 Task: Create a due date automation trigger when advanced on, on the wednesday of the week a card is due add dates due next month at 11:00 AM.
Action: Mouse moved to (1161, 91)
Screenshot: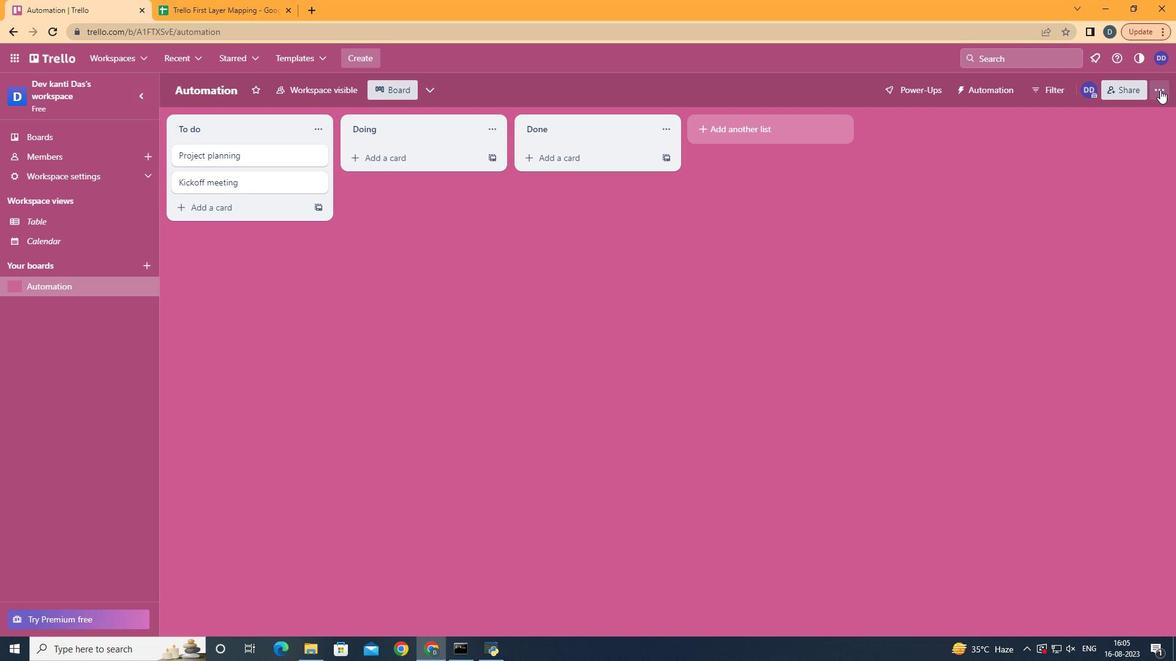 
Action: Mouse pressed left at (1161, 91)
Screenshot: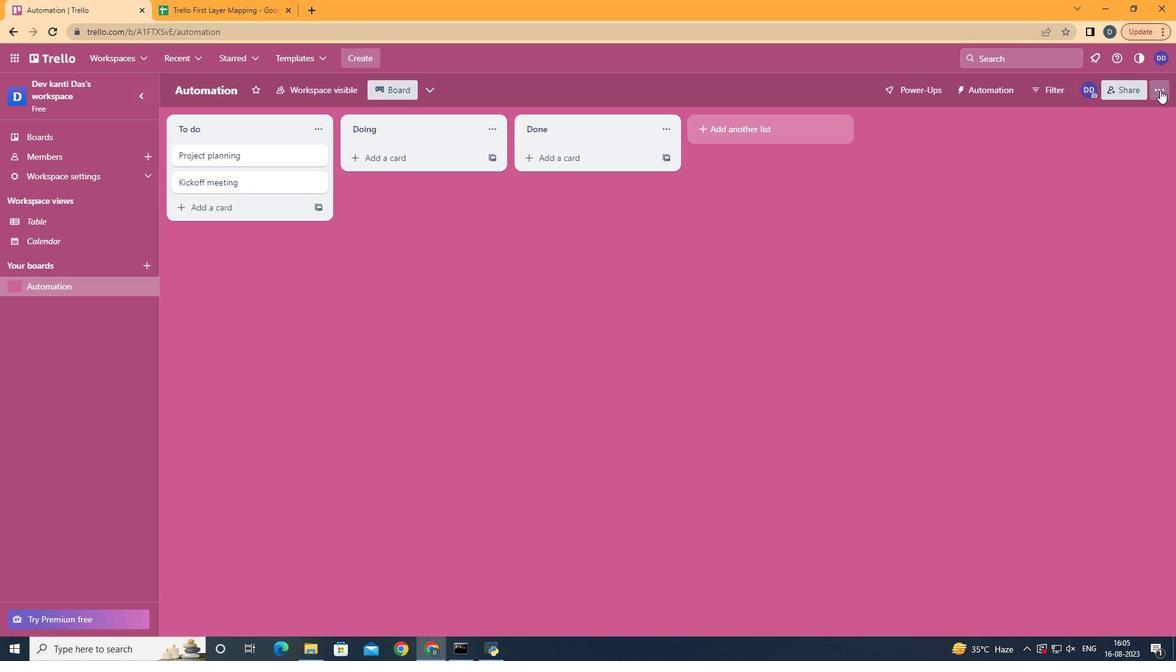 
Action: Mouse moved to (1082, 265)
Screenshot: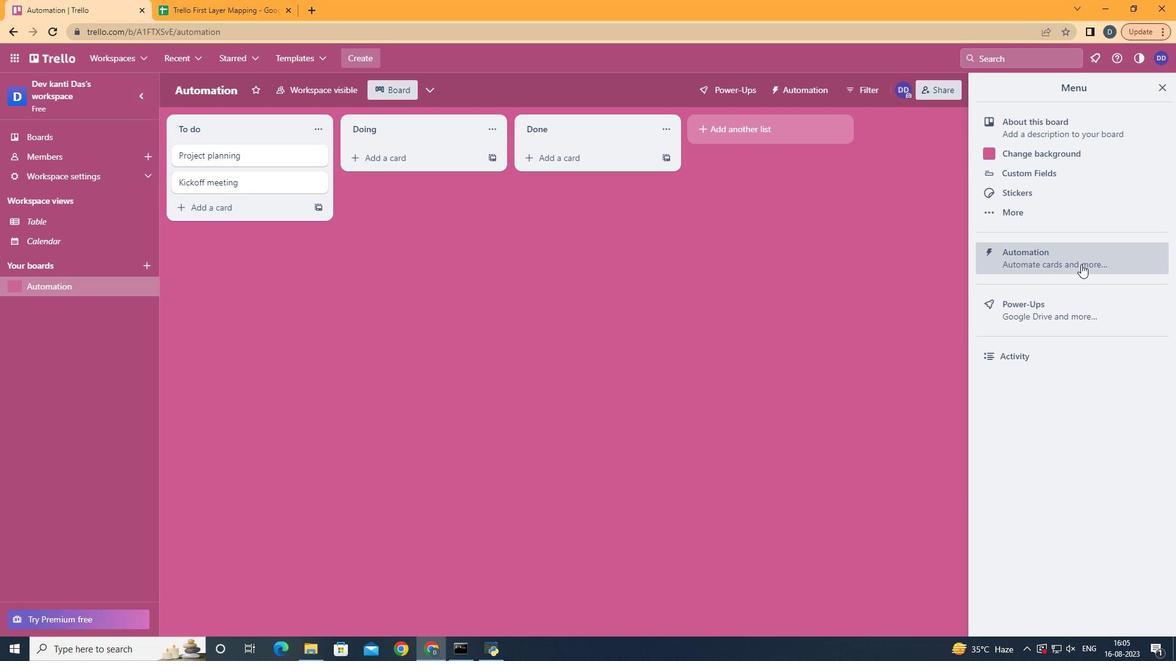 
Action: Mouse pressed left at (1082, 265)
Screenshot: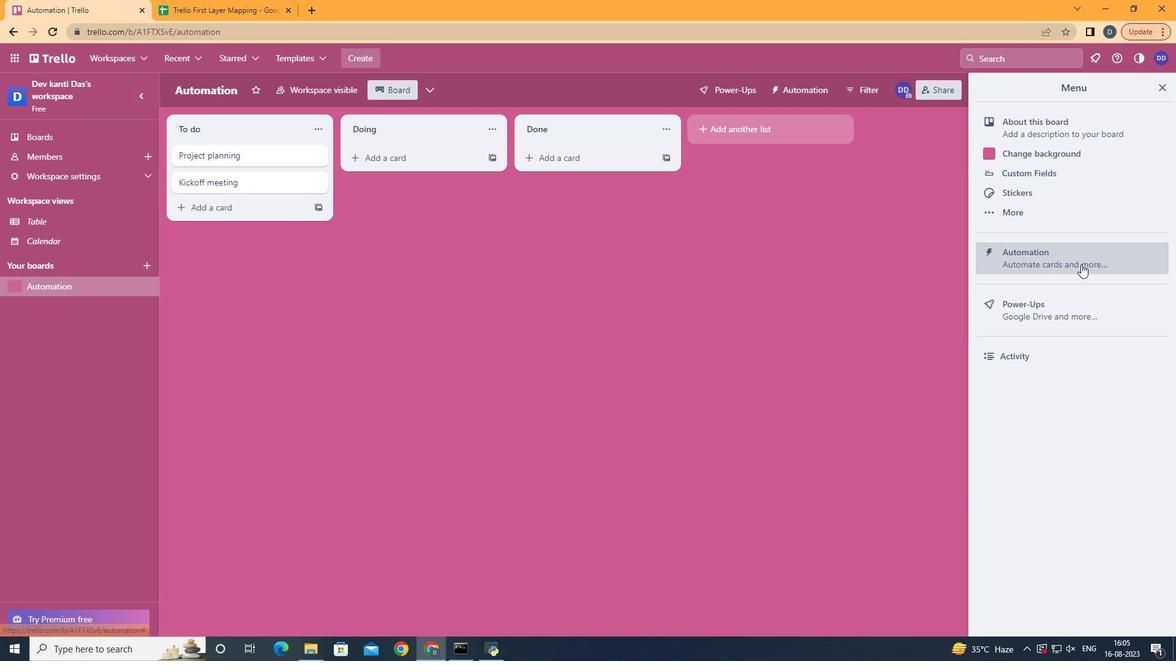 
Action: Mouse moved to (255, 252)
Screenshot: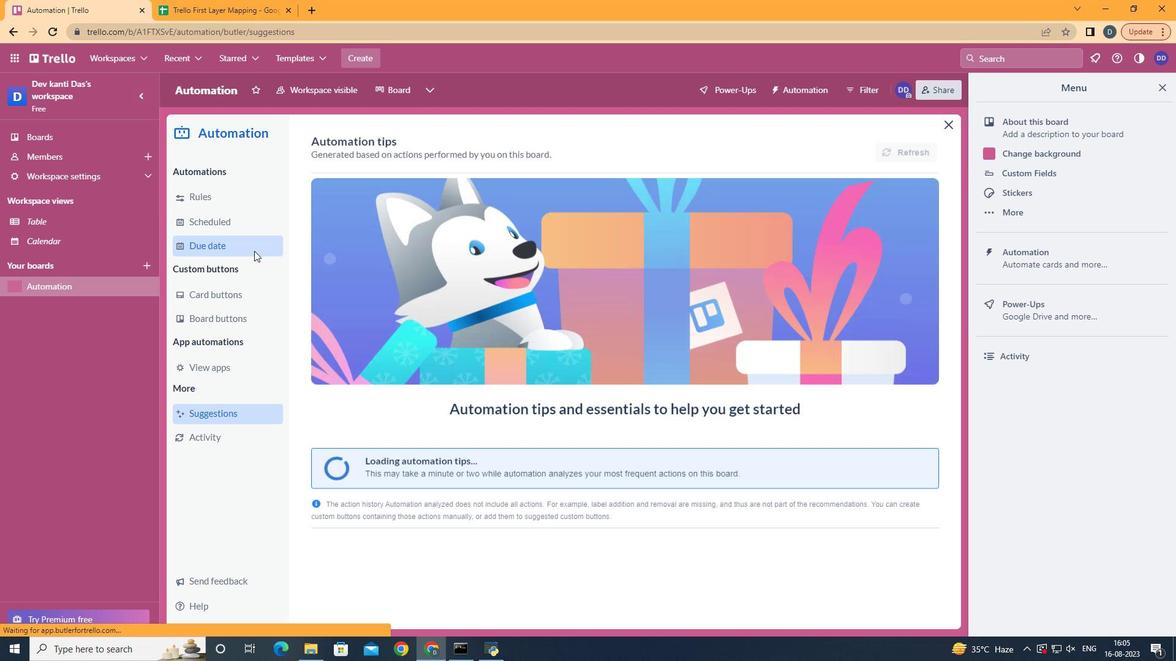
Action: Mouse pressed left at (255, 252)
Screenshot: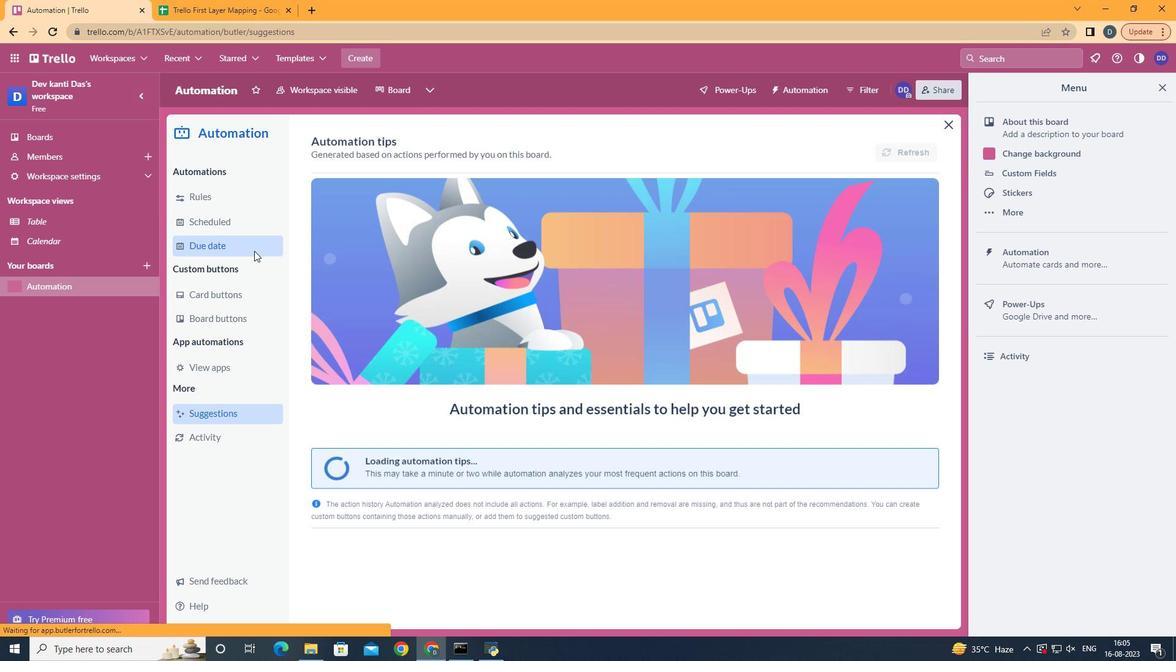 
Action: Mouse moved to (859, 142)
Screenshot: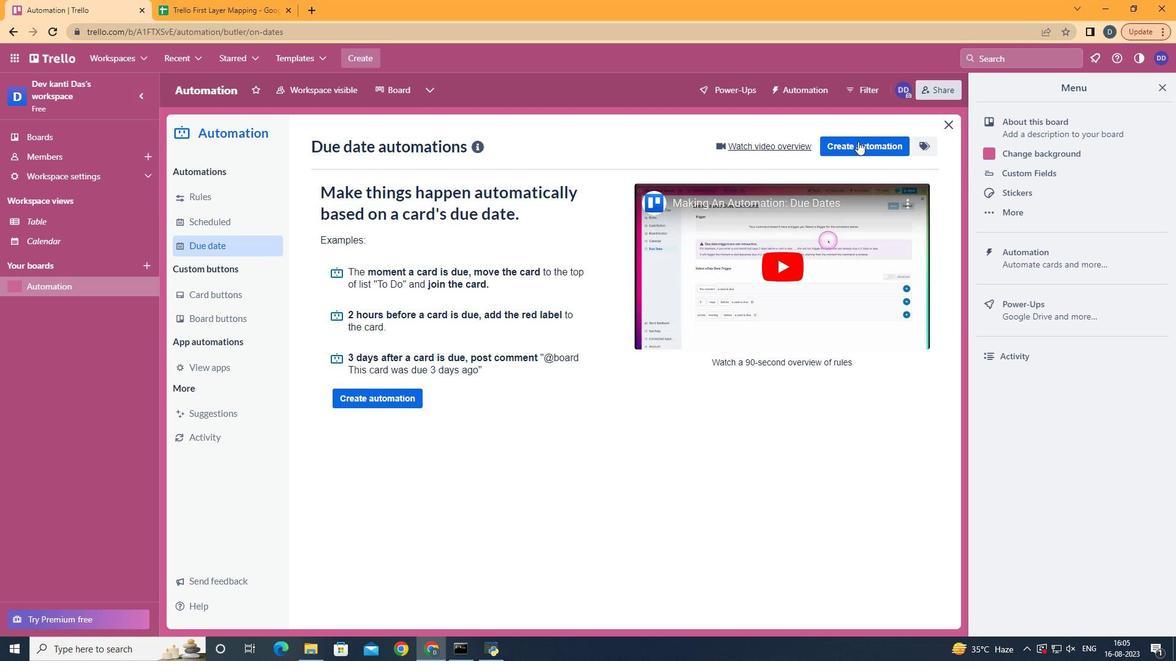 
Action: Mouse pressed left at (859, 142)
Screenshot: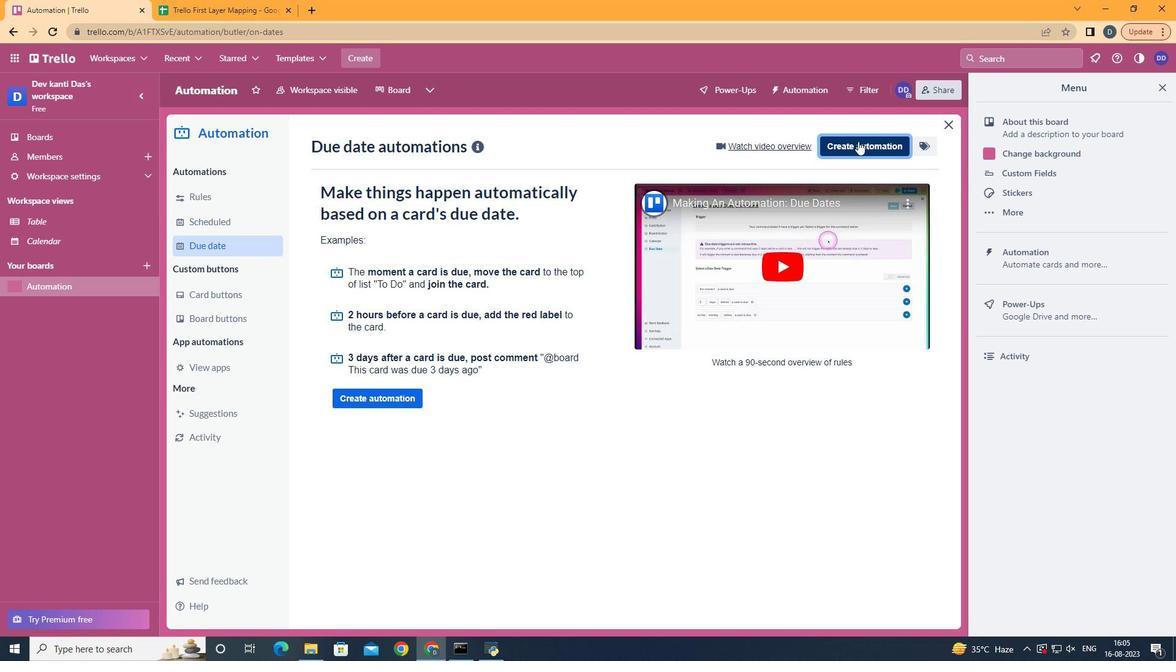 
Action: Mouse moved to (632, 252)
Screenshot: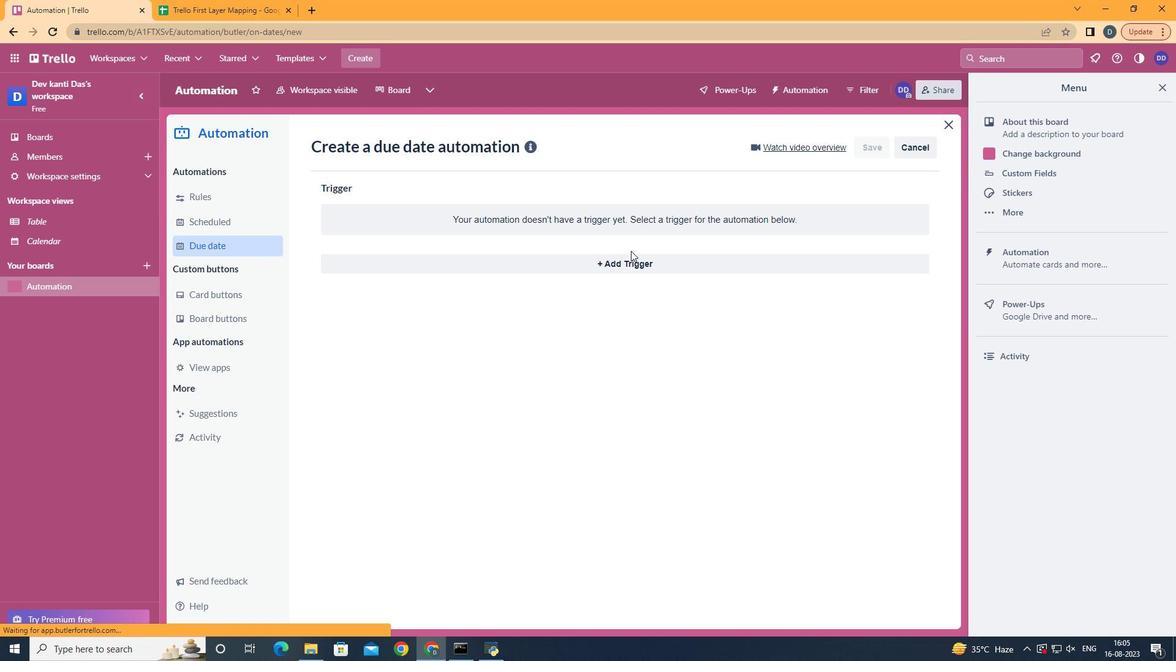 
Action: Mouse pressed left at (632, 252)
Screenshot: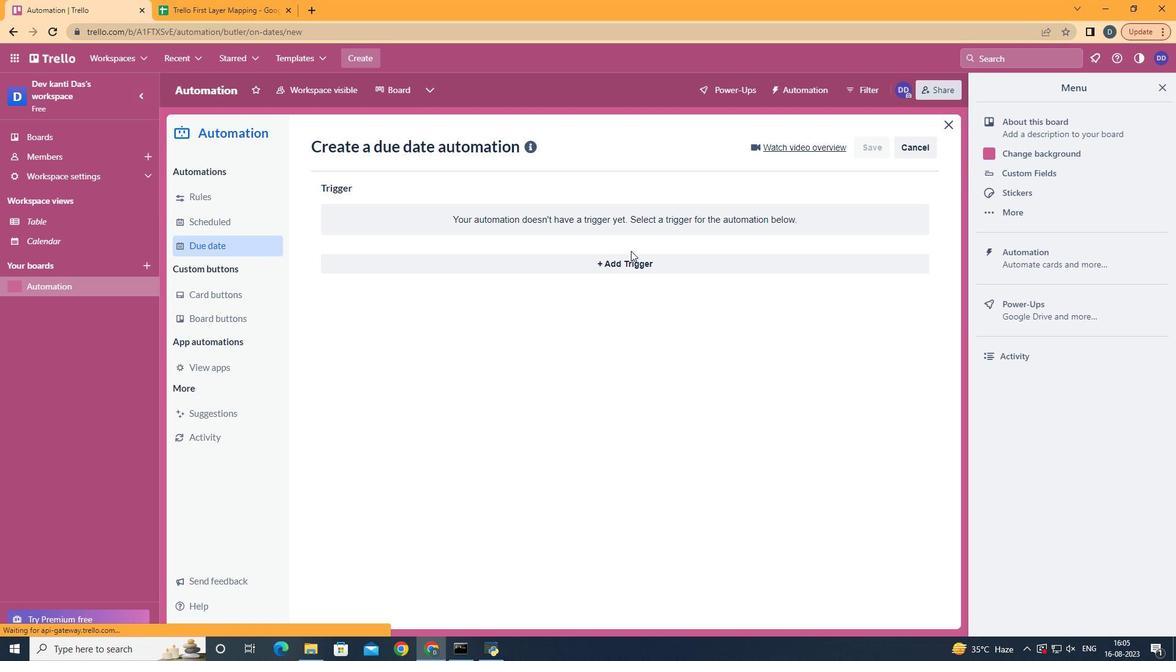 
Action: Mouse moved to (632, 257)
Screenshot: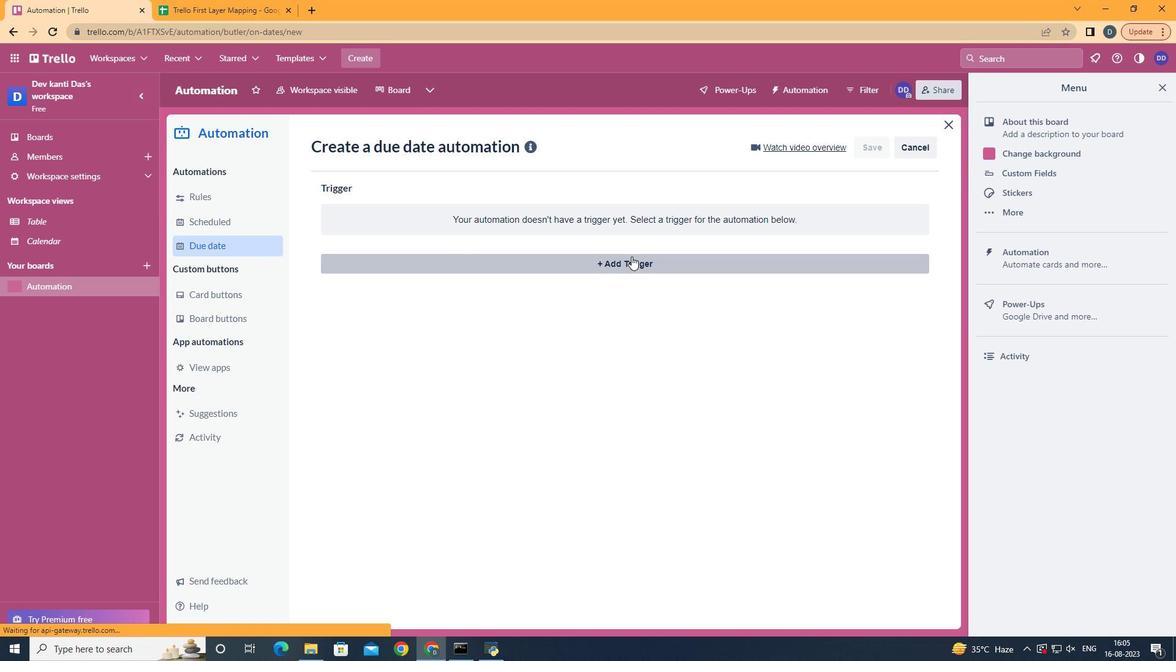 
Action: Mouse pressed left at (632, 257)
Screenshot: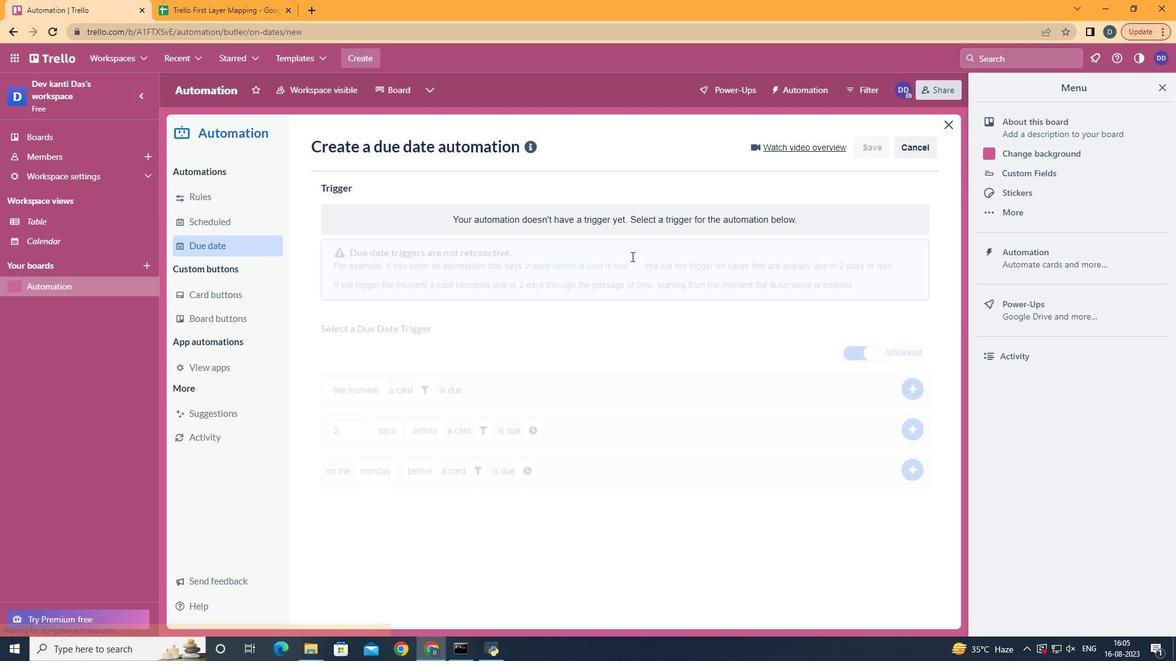 
Action: Mouse moved to (398, 368)
Screenshot: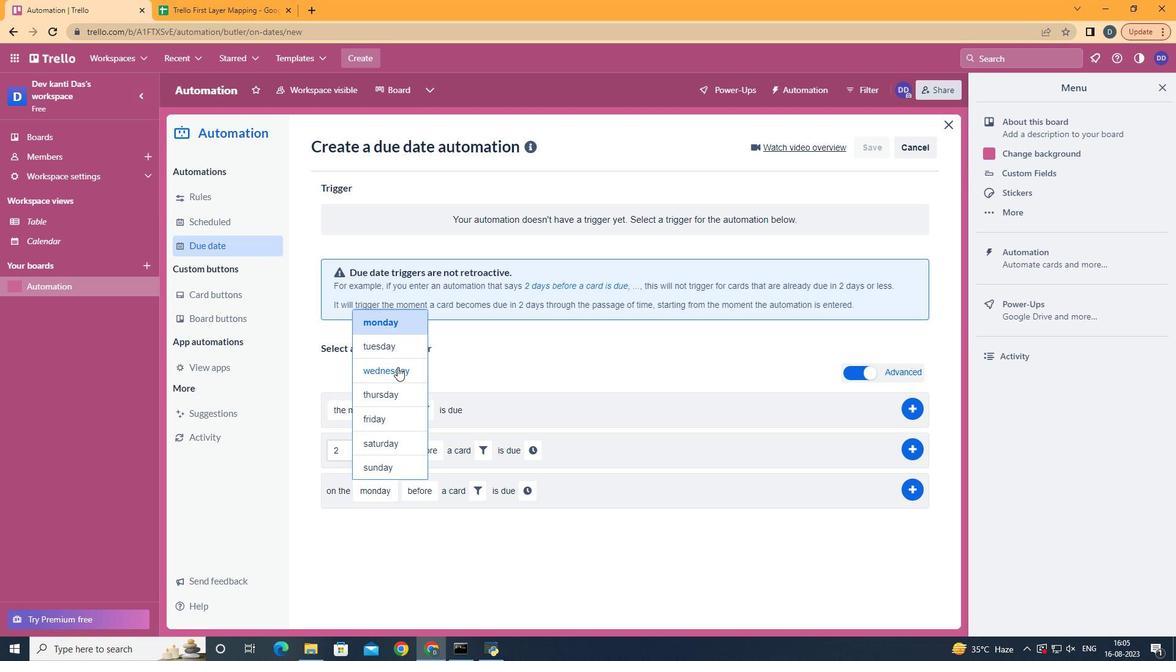 
Action: Mouse pressed left at (398, 368)
Screenshot: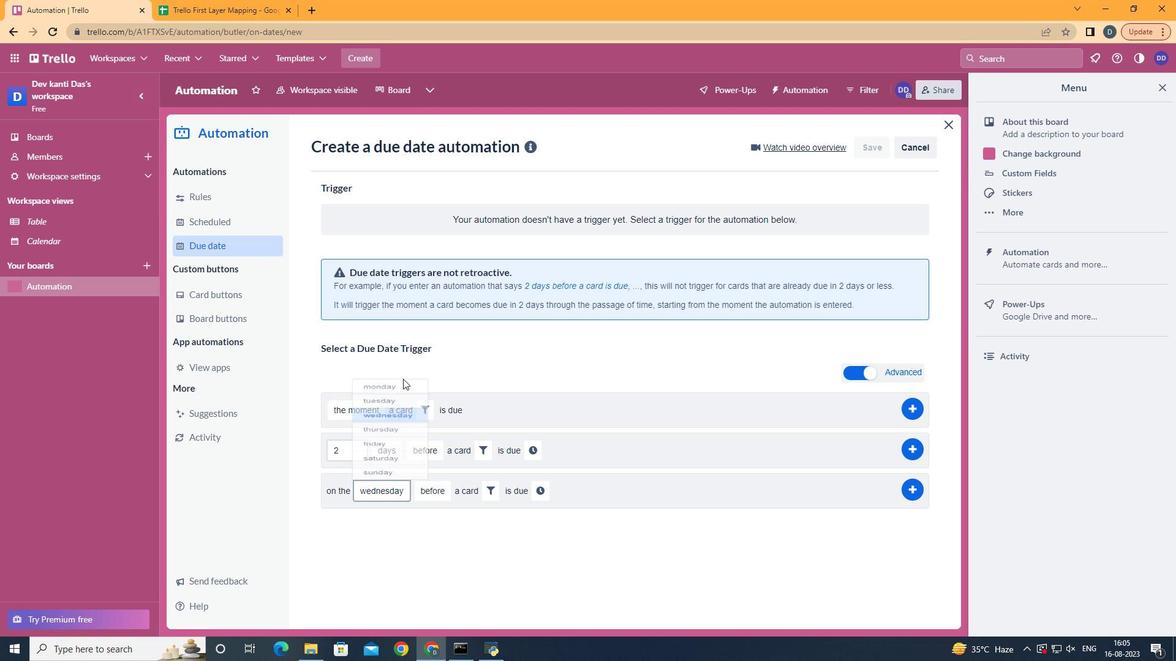 
Action: Mouse moved to (458, 560)
Screenshot: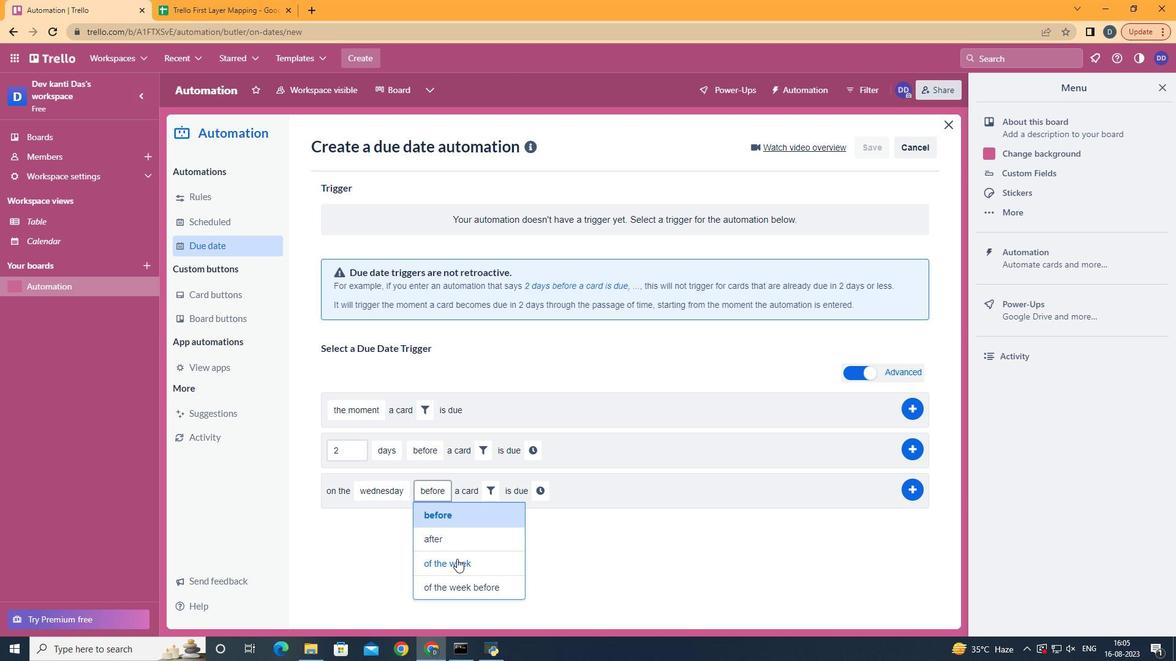 
Action: Mouse pressed left at (458, 560)
Screenshot: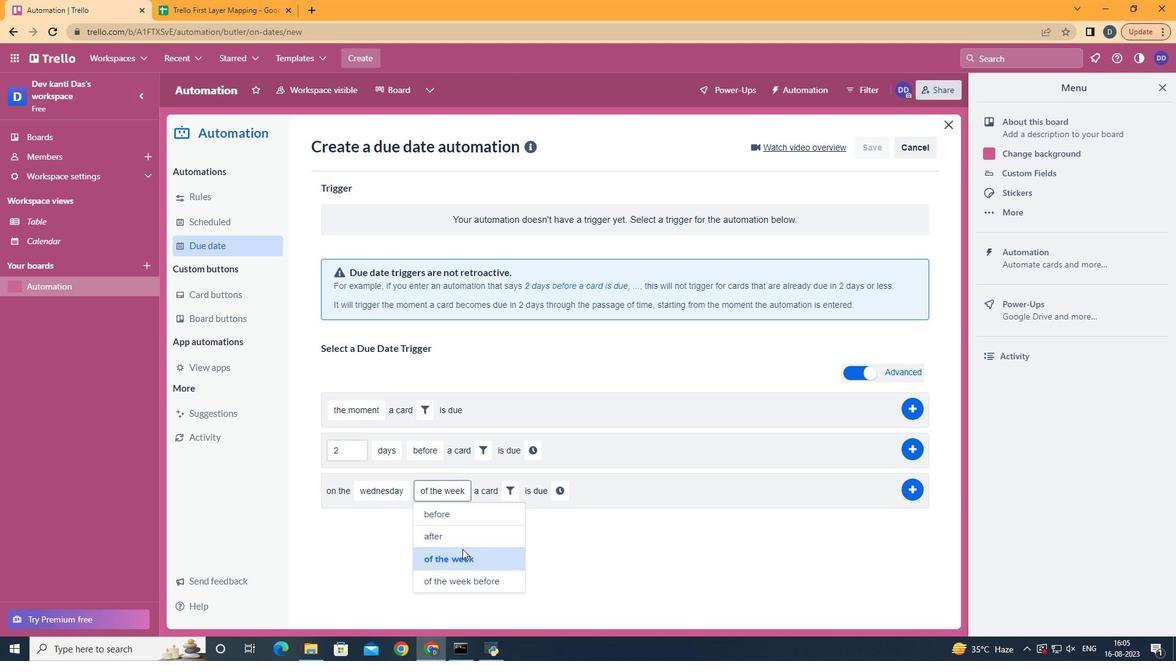 
Action: Mouse moved to (509, 481)
Screenshot: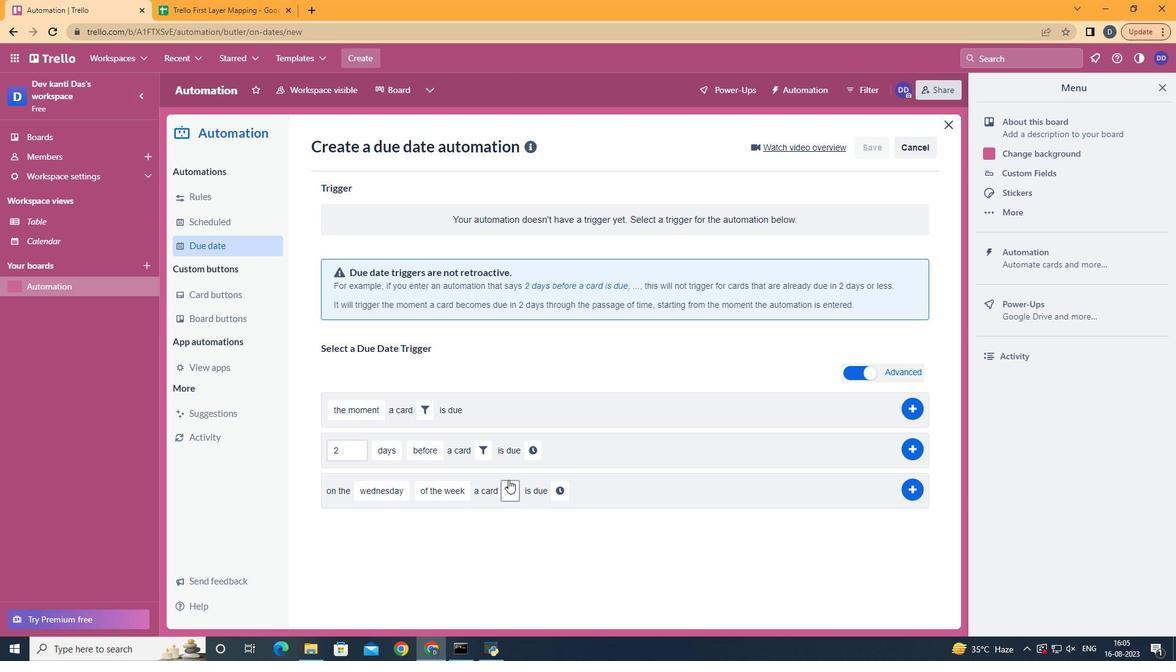 
Action: Mouse pressed left at (509, 481)
Screenshot: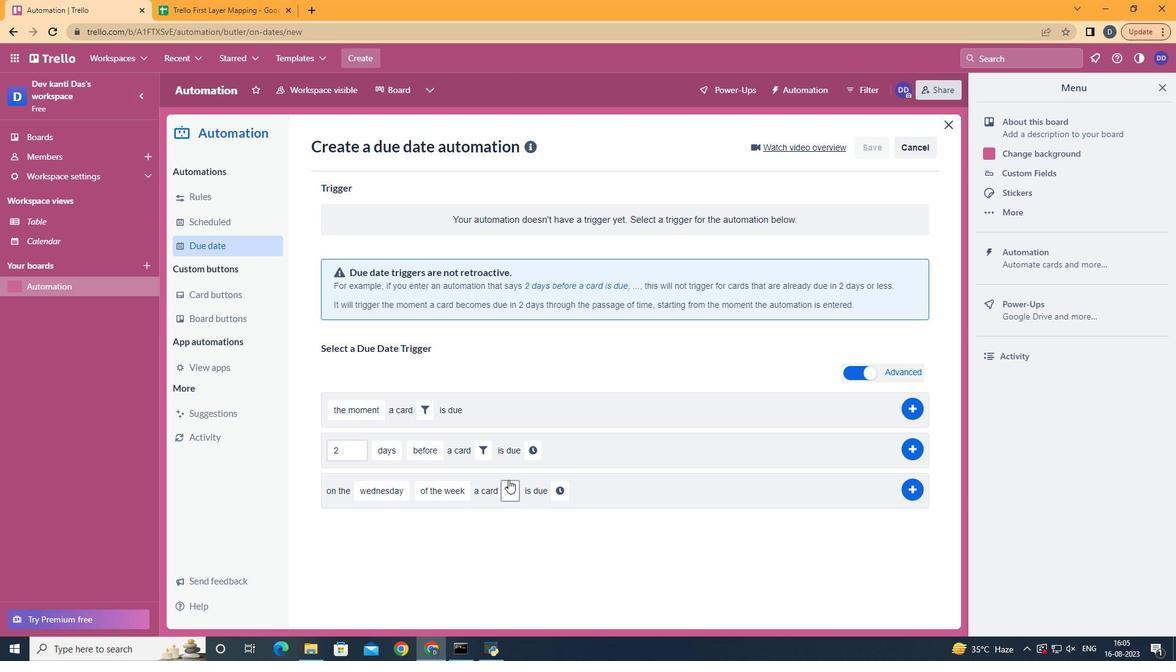 
Action: Mouse moved to (566, 527)
Screenshot: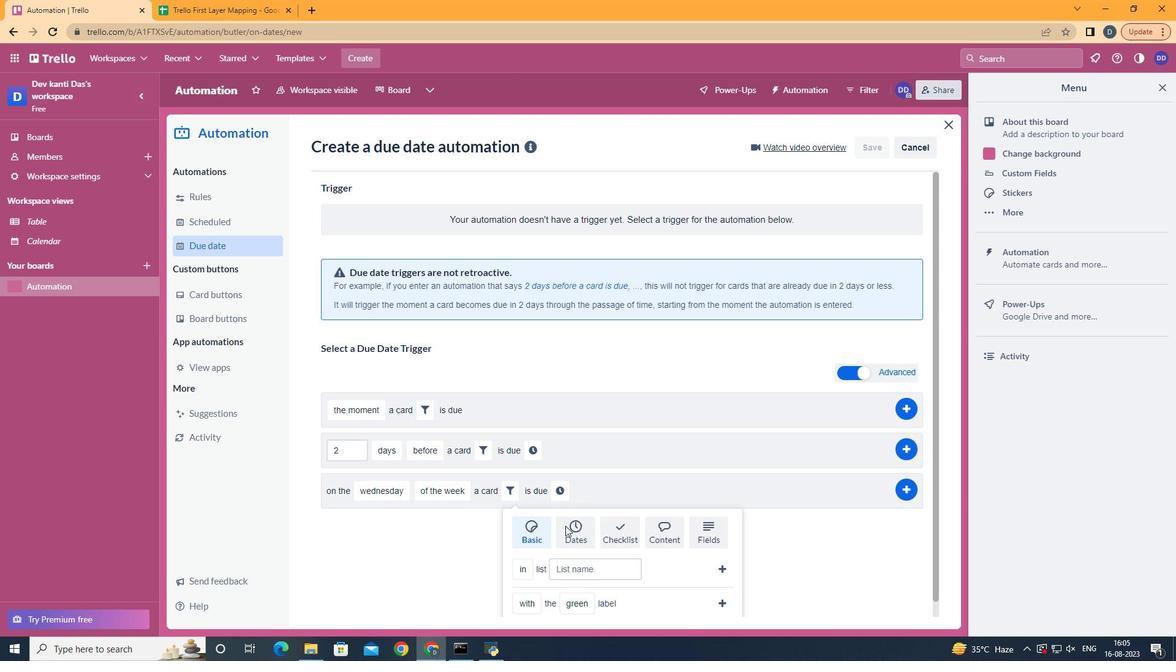 
Action: Mouse pressed left at (566, 527)
Screenshot: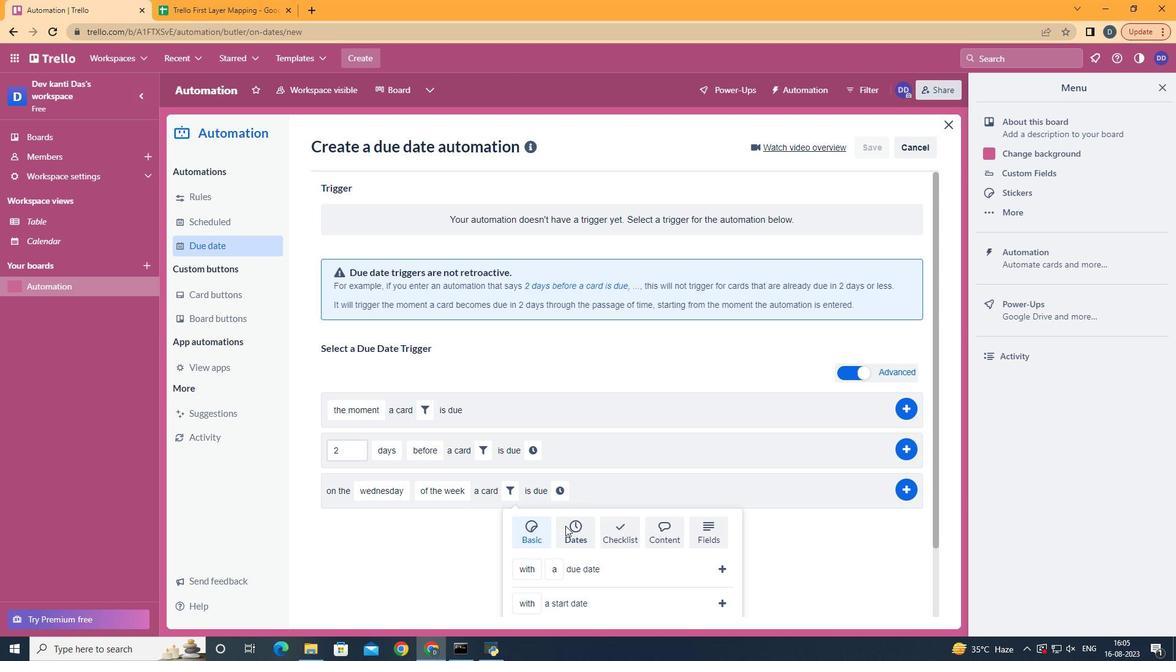 
Action: Mouse moved to (568, 527)
Screenshot: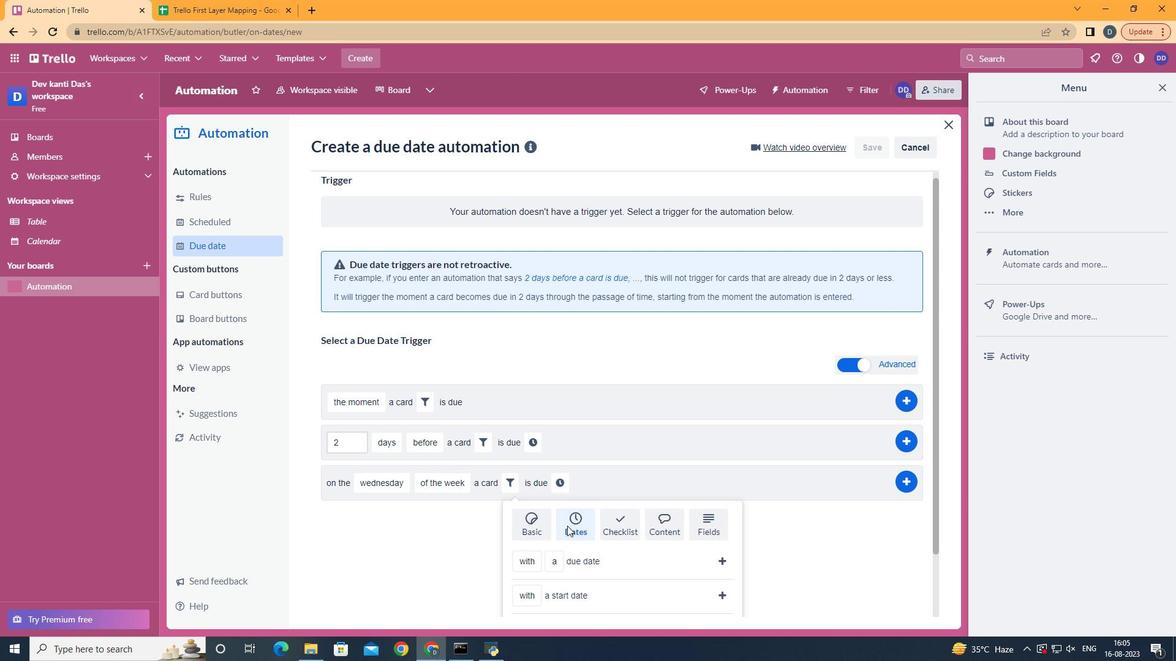 
Action: Mouse scrolled (568, 526) with delta (0, 0)
Screenshot: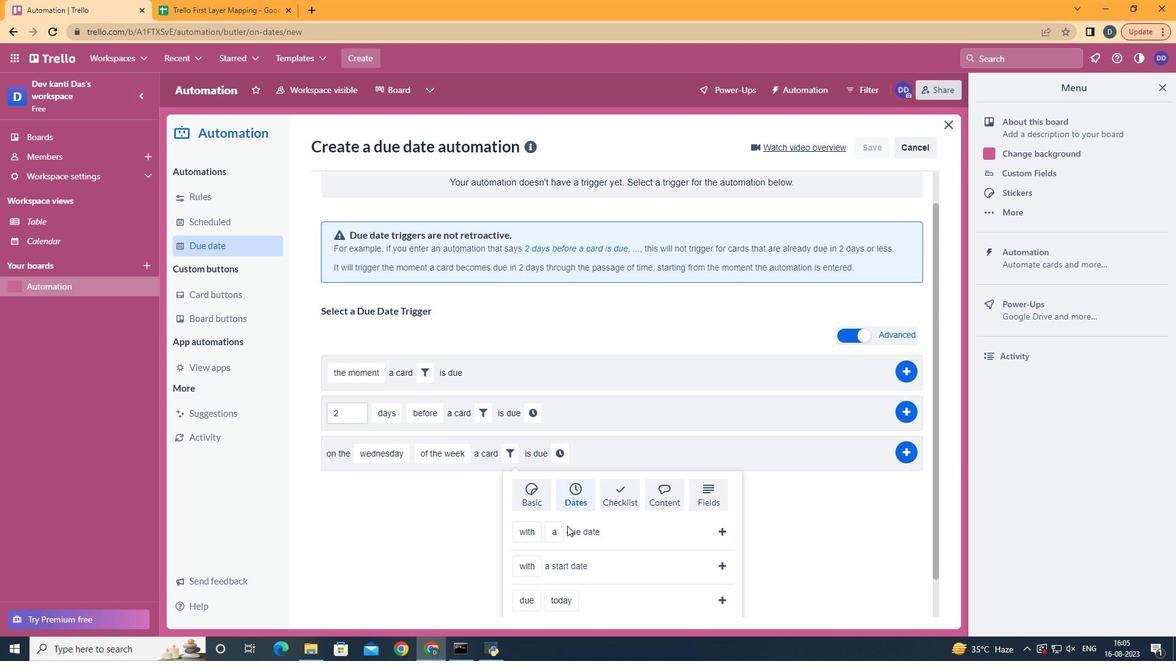 
Action: Mouse scrolled (568, 526) with delta (0, 0)
Screenshot: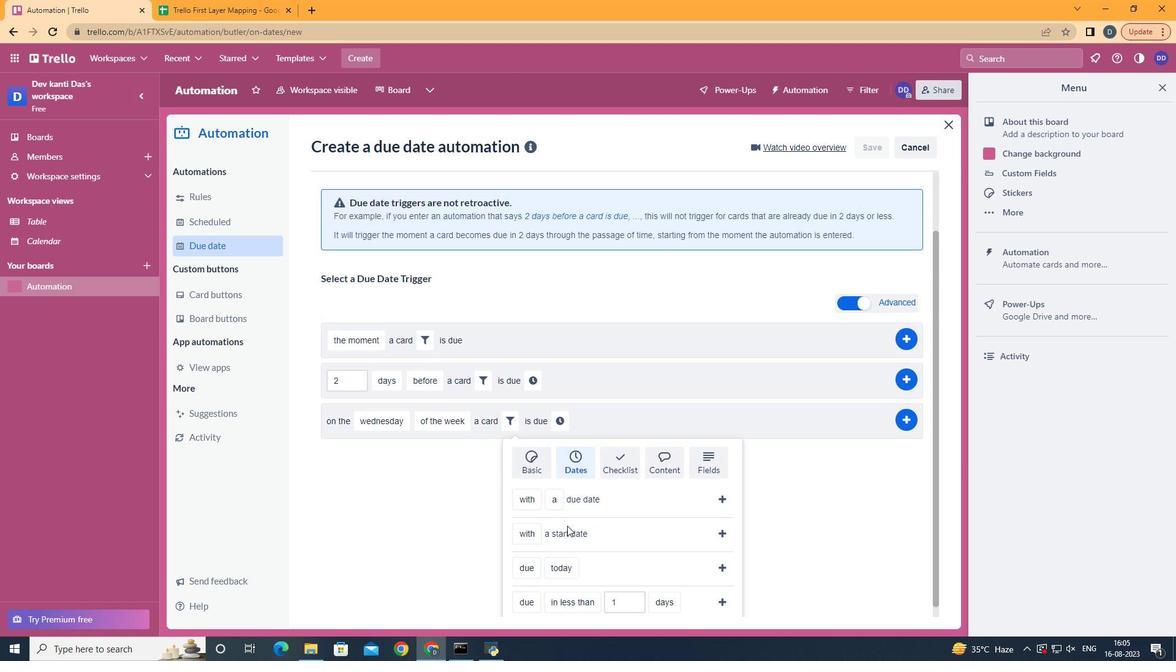 
Action: Mouse scrolled (568, 526) with delta (0, 0)
Screenshot: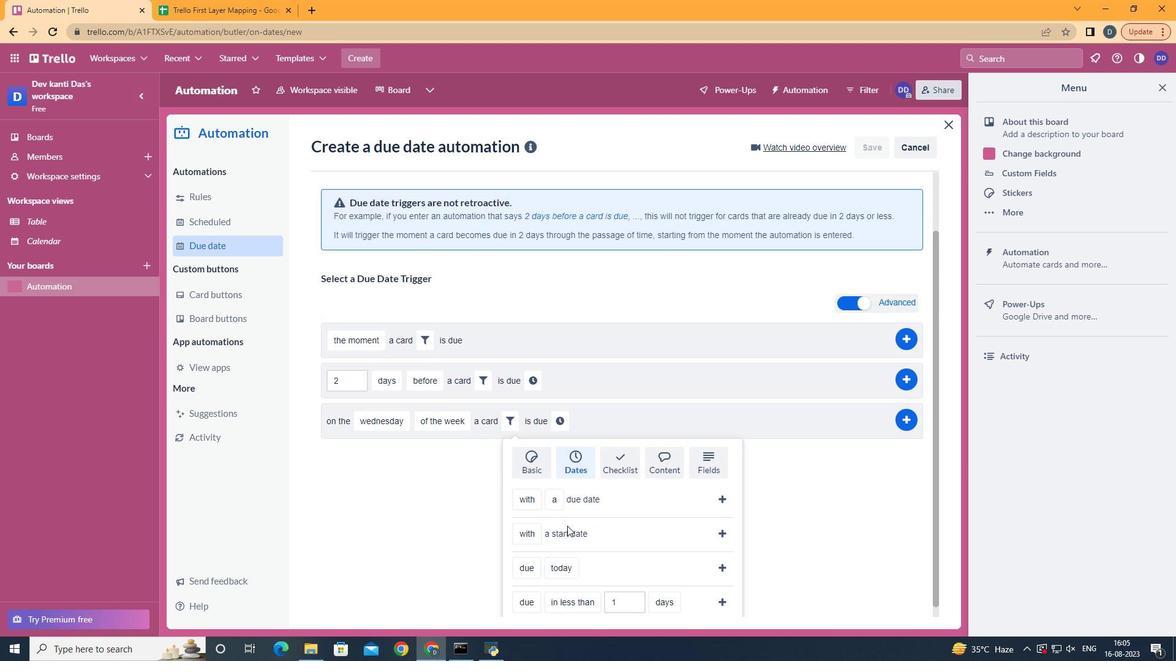 
Action: Mouse scrolled (568, 526) with delta (0, 0)
Screenshot: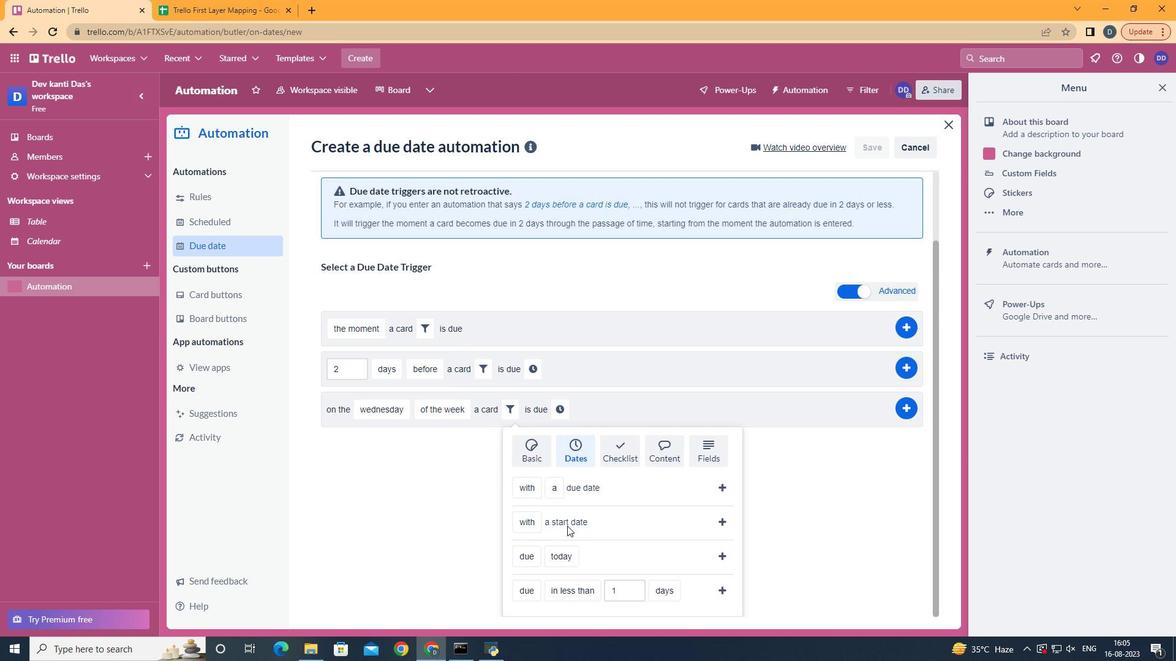
Action: Mouse scrolled (568, 526) with delta (0, 0)
Screenshot: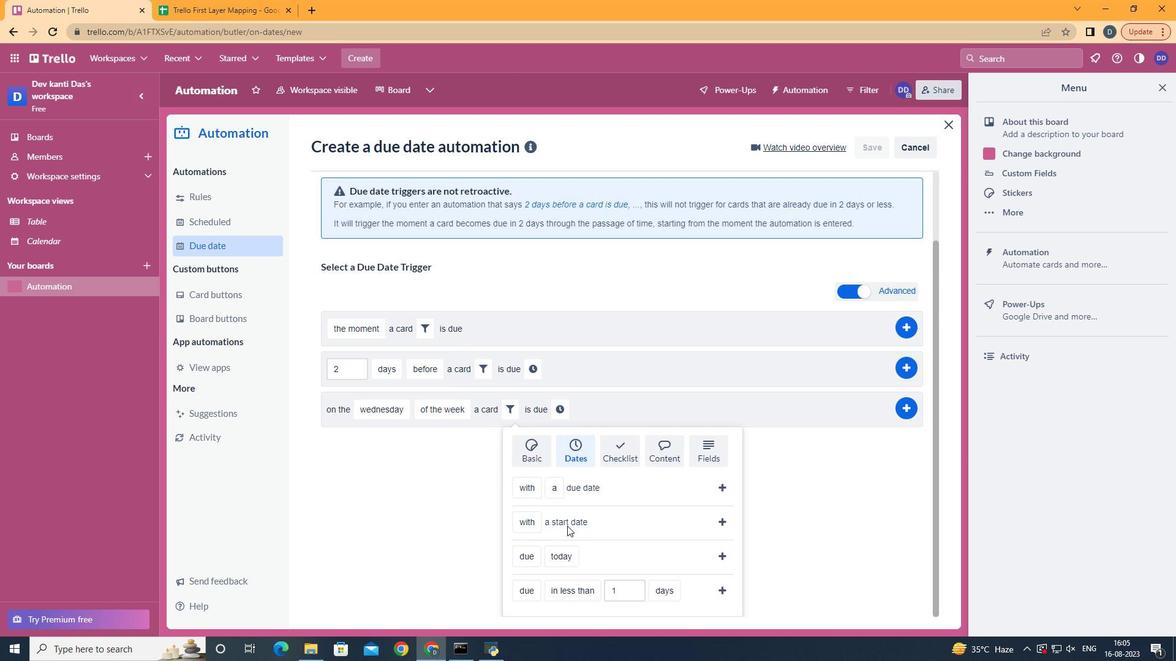 
Action: Mouse moved to (583, 532)
Screenshot: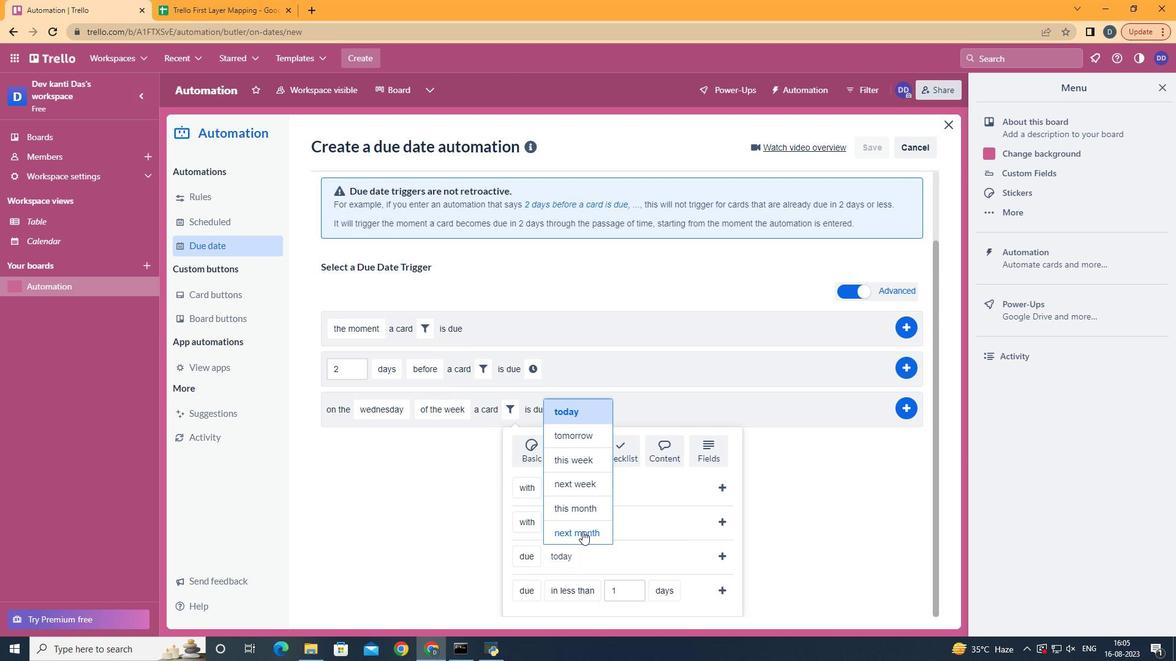 
Action: Mouse pressed left at (583, 532)
Screenshot: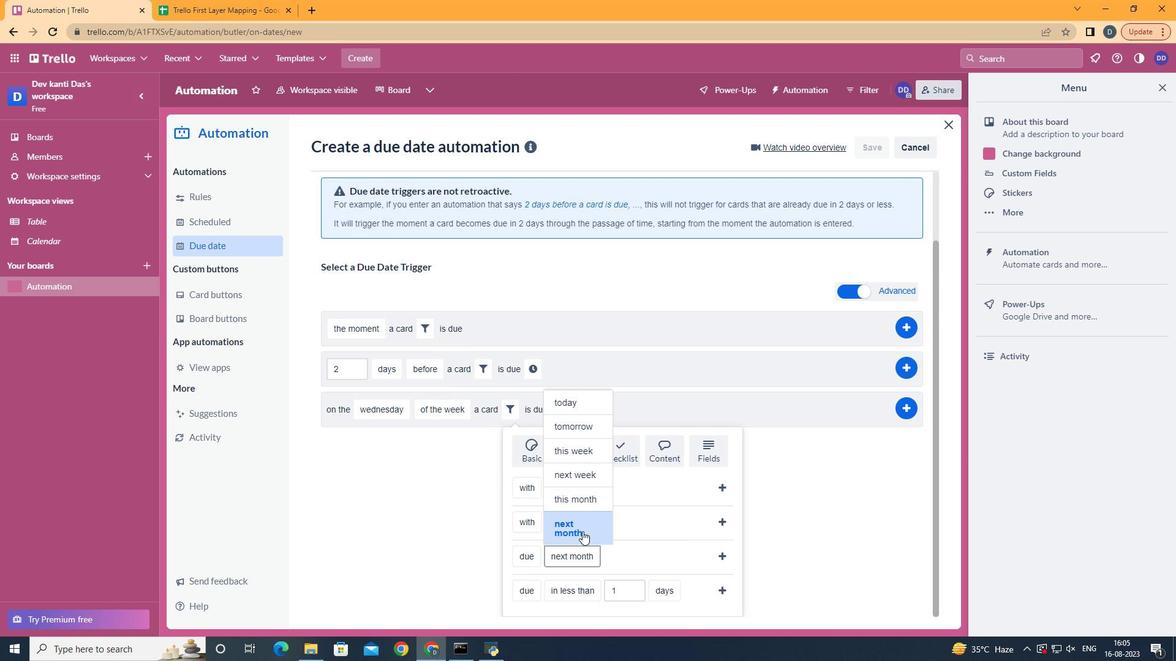 
Action: Mouse moved to (730, 548)
Screenshot: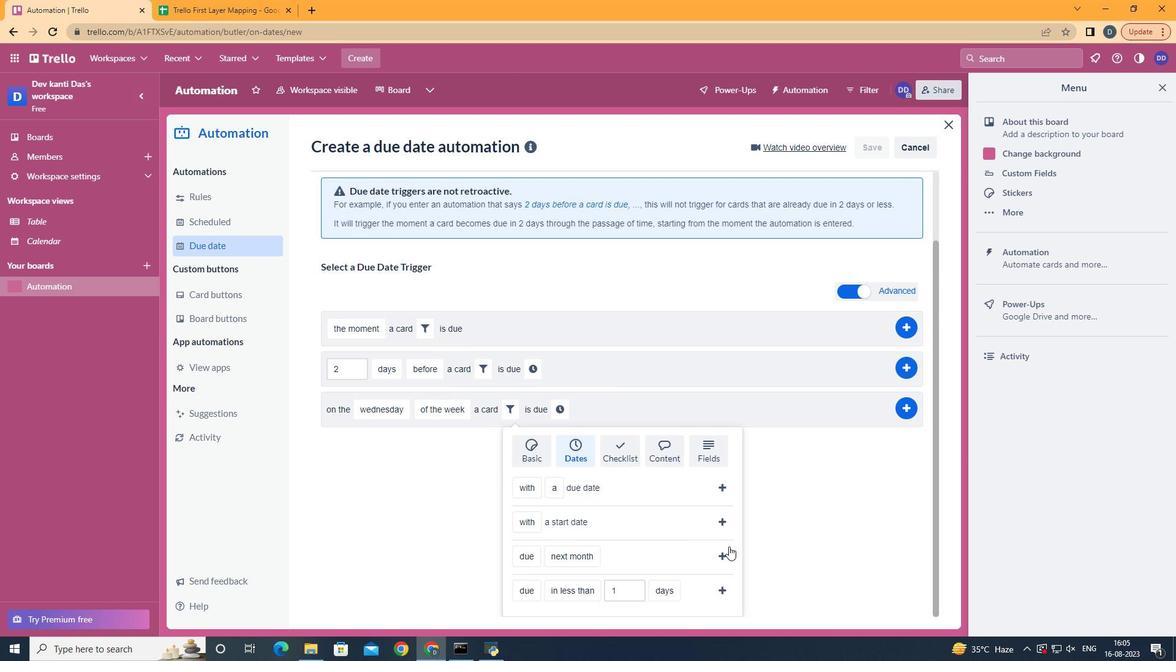 
Action: Mouse pressed left at (730, 548)
Screenshot: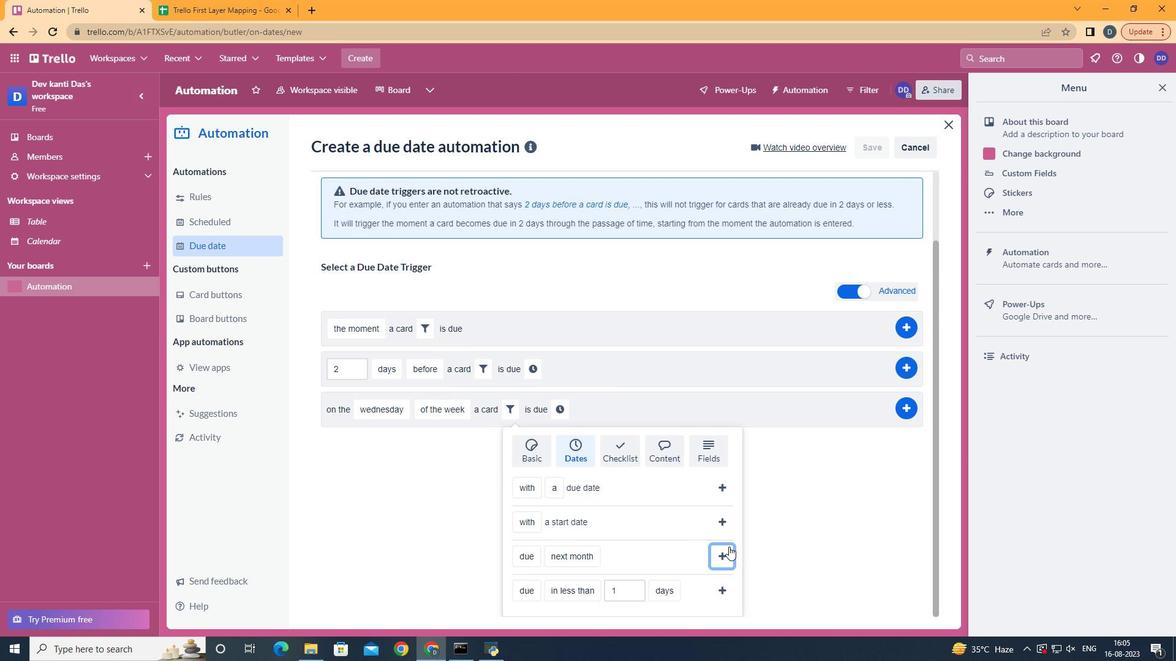 
Action: Mouse moved to (651, 489)
Screenshot: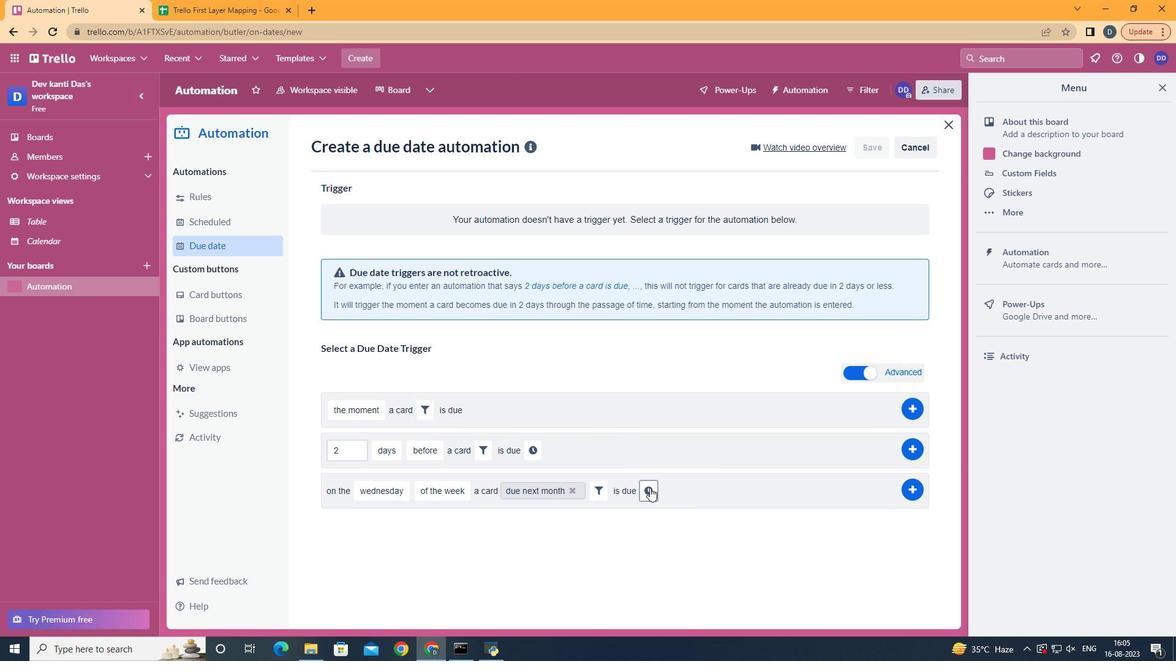 
Action: Mouse pressed left at (651, 489)
Screenshot: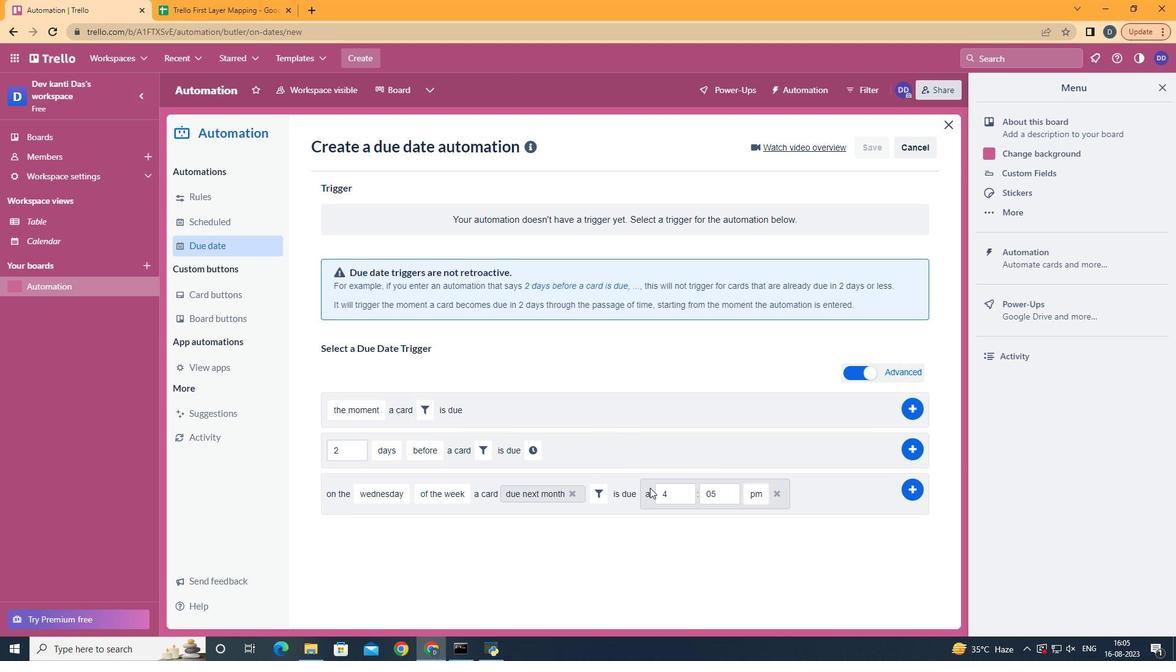 
Action: Mouse moved to (672, 490)
Screenshot: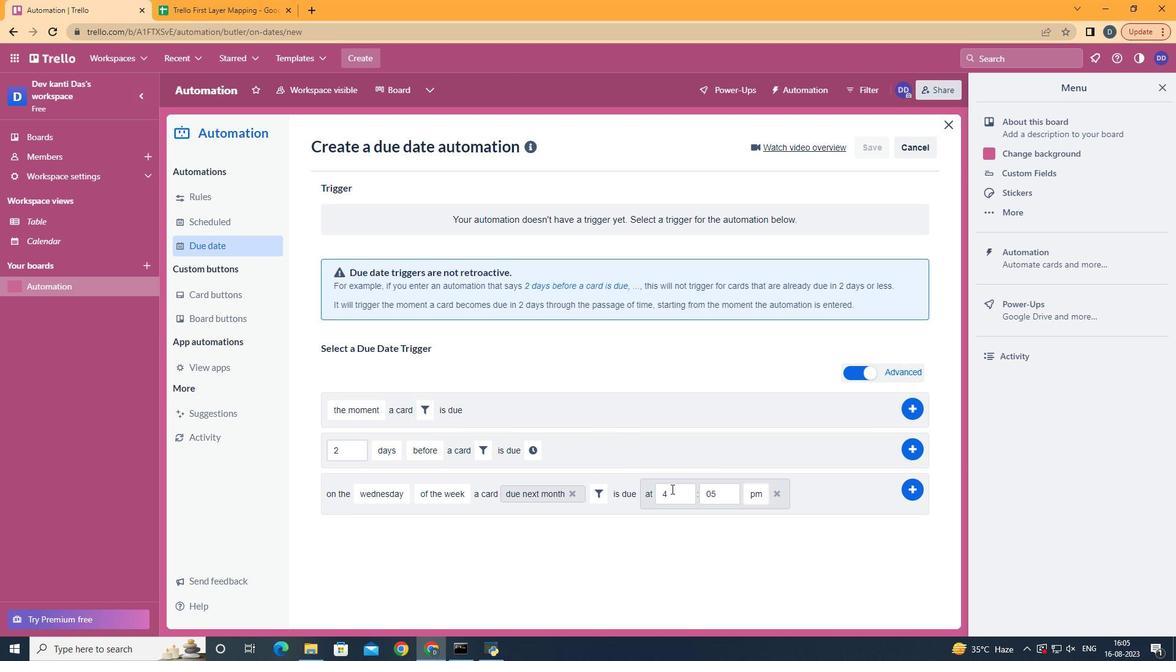 
Action: Mouse pressed left at (672, 490)
Screenshot: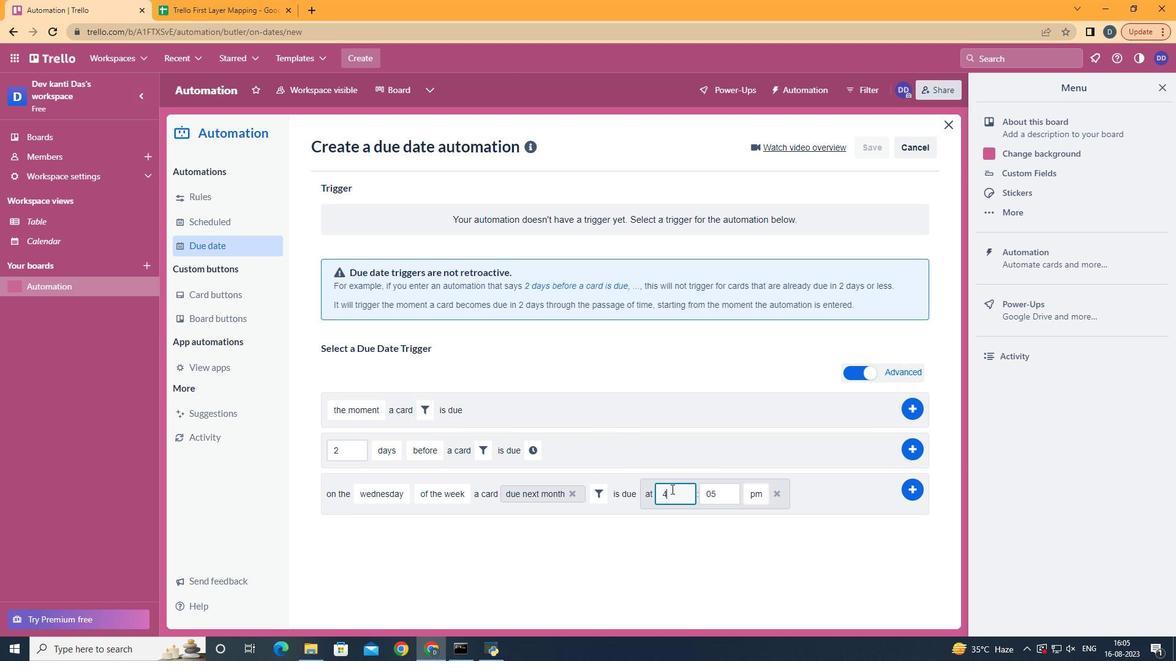 
Action: Key pressed <Key.backspace>11
Screenshot: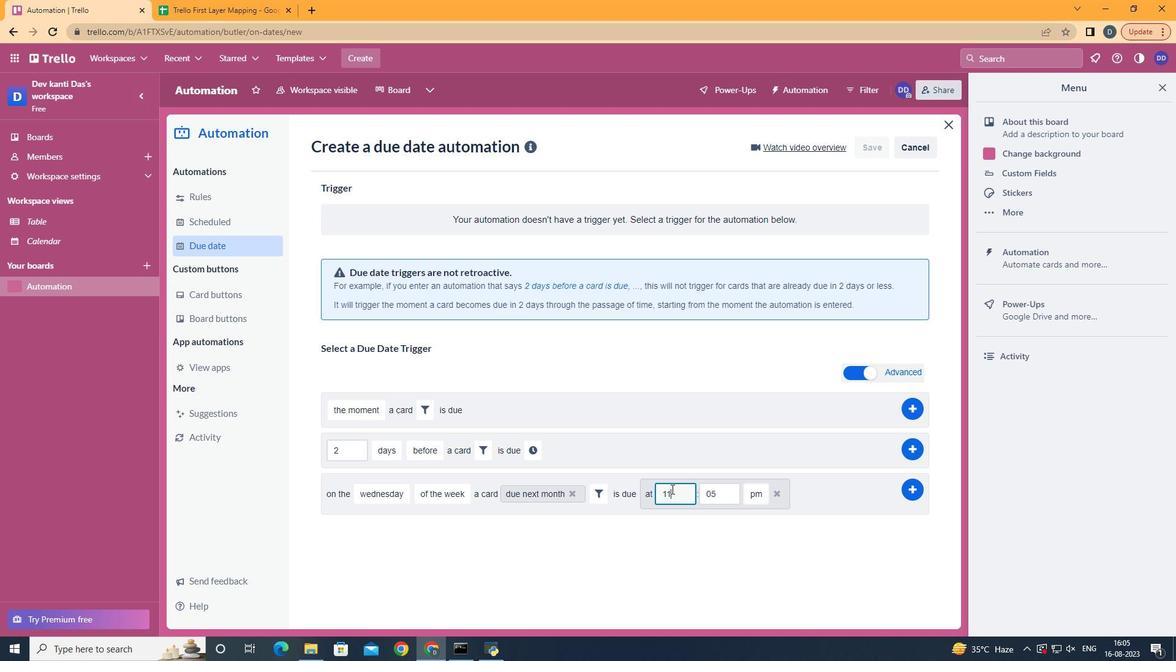
Action: Mouse moved to (729, 495)
Screenshot: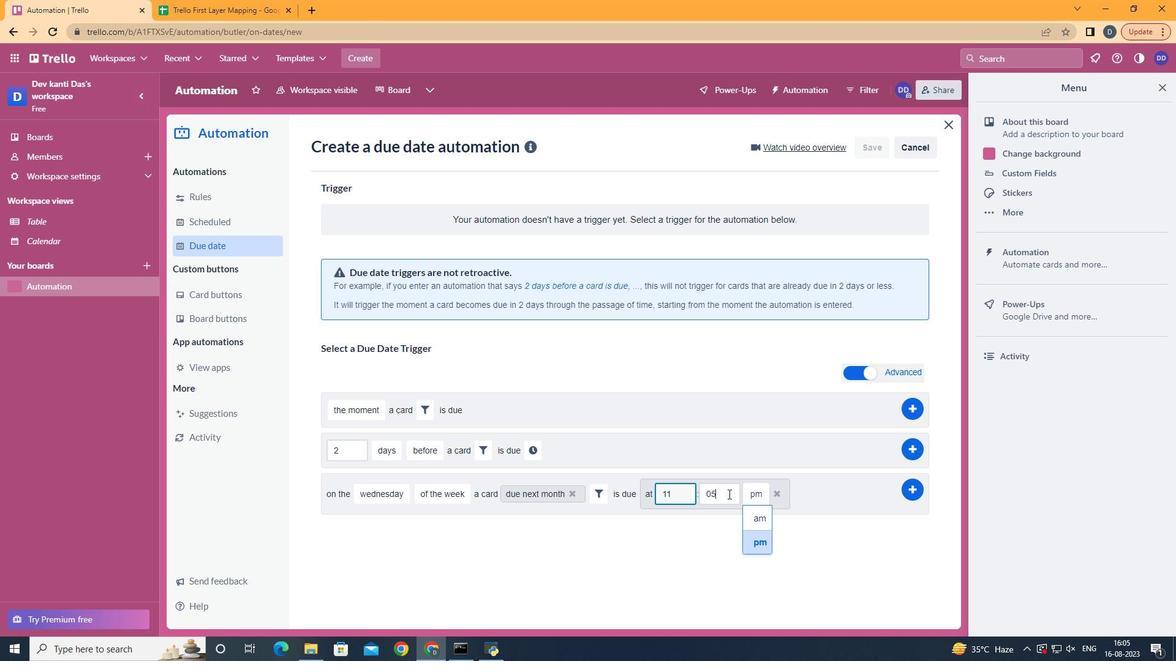 
Action: Mouse pressed left at (729, 495)
Screenshot: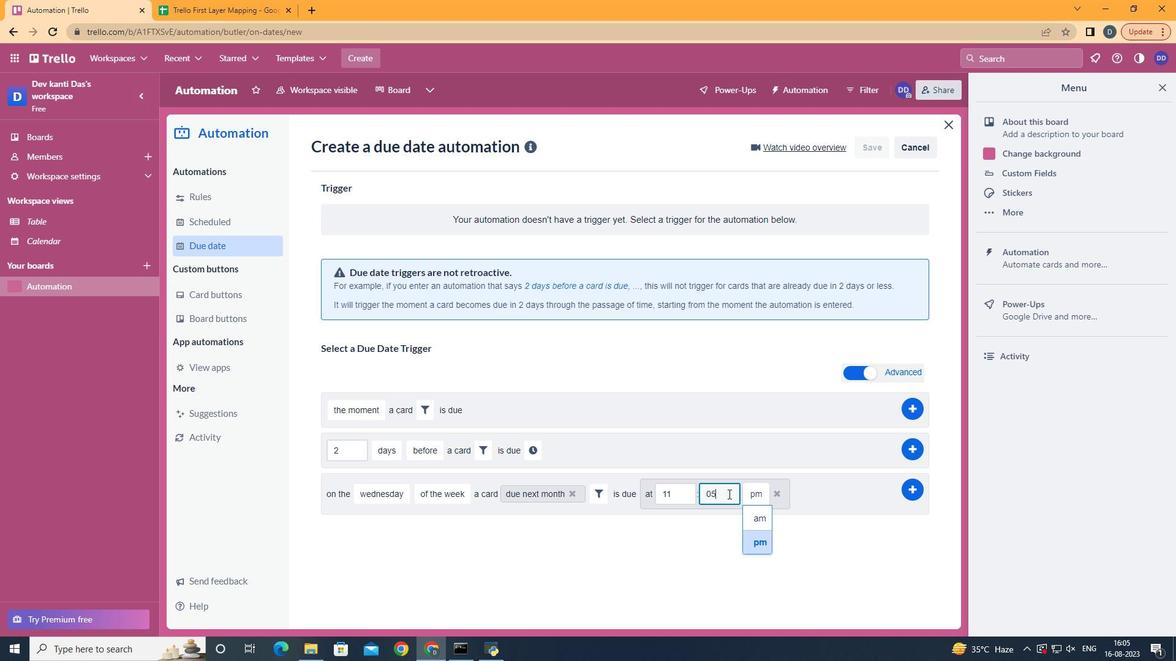 
Action: Key pressed <Key.backspace>0
Screenshot: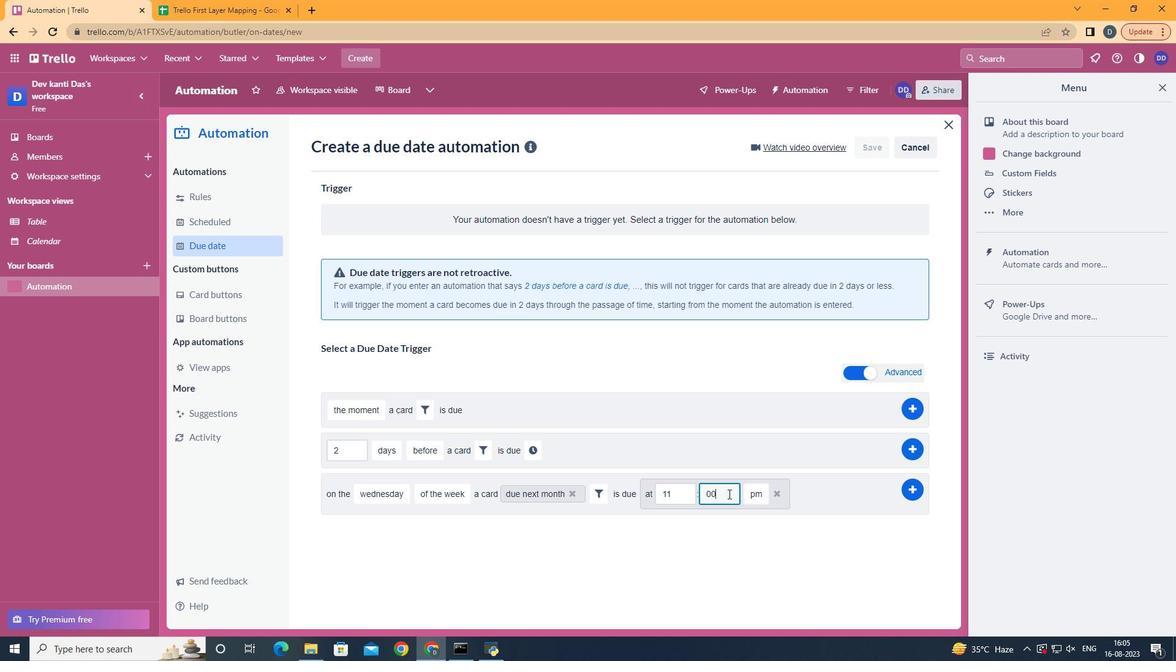 
Action: Mouse moved to (755, 519)
Screenshot: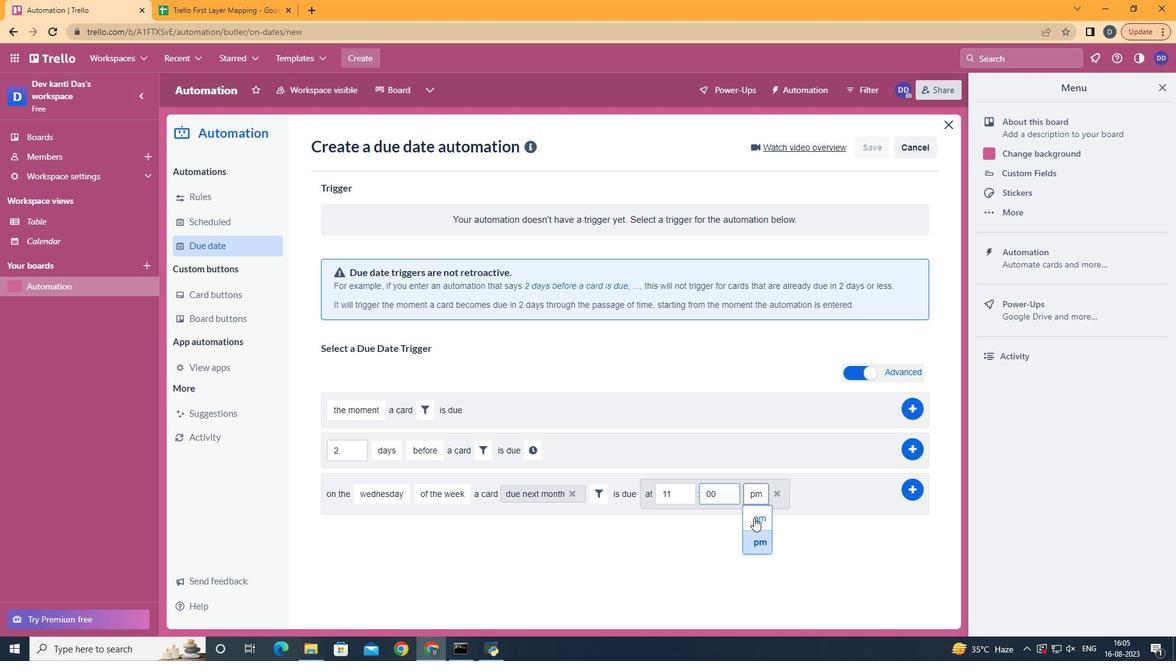
Action: Mouse pressed left at (755, 519)
Screenshot: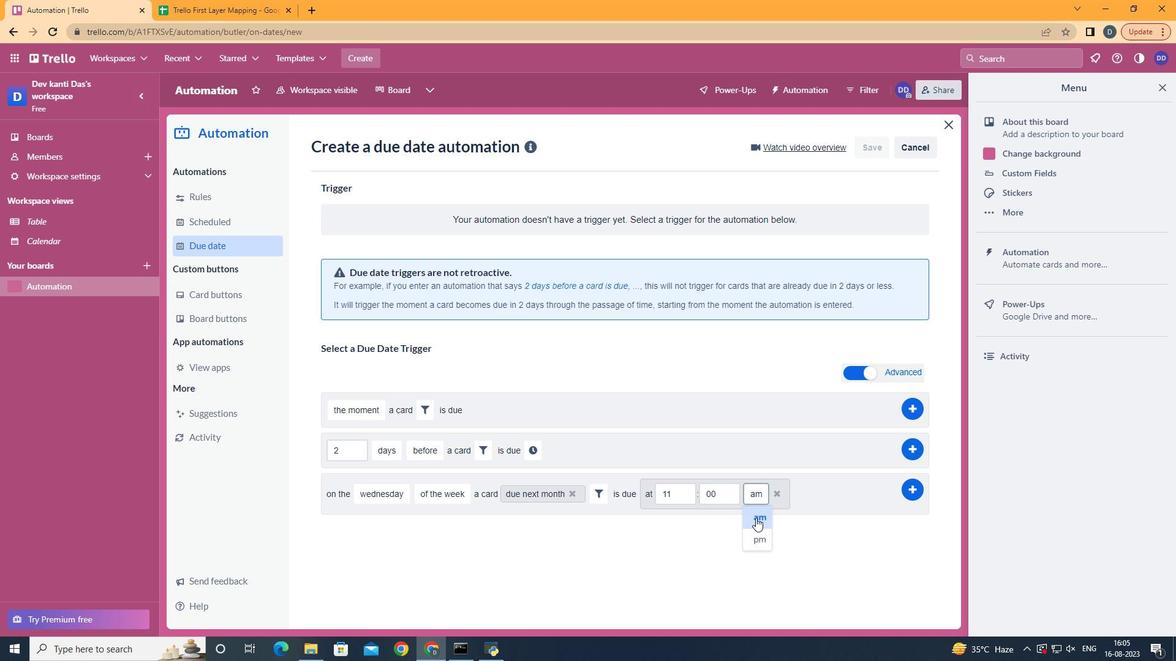 
Action: Mouse moved to (899, 491)
Screenshot: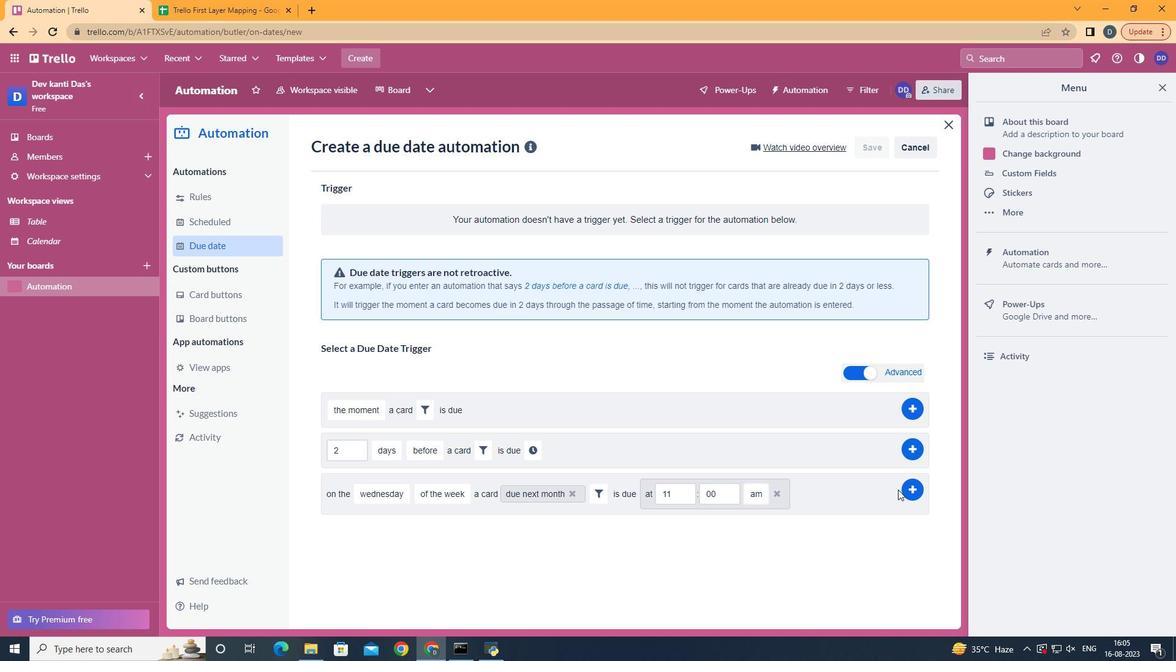 
Action: Mouse pressed left at (899, 491)
Screenshot: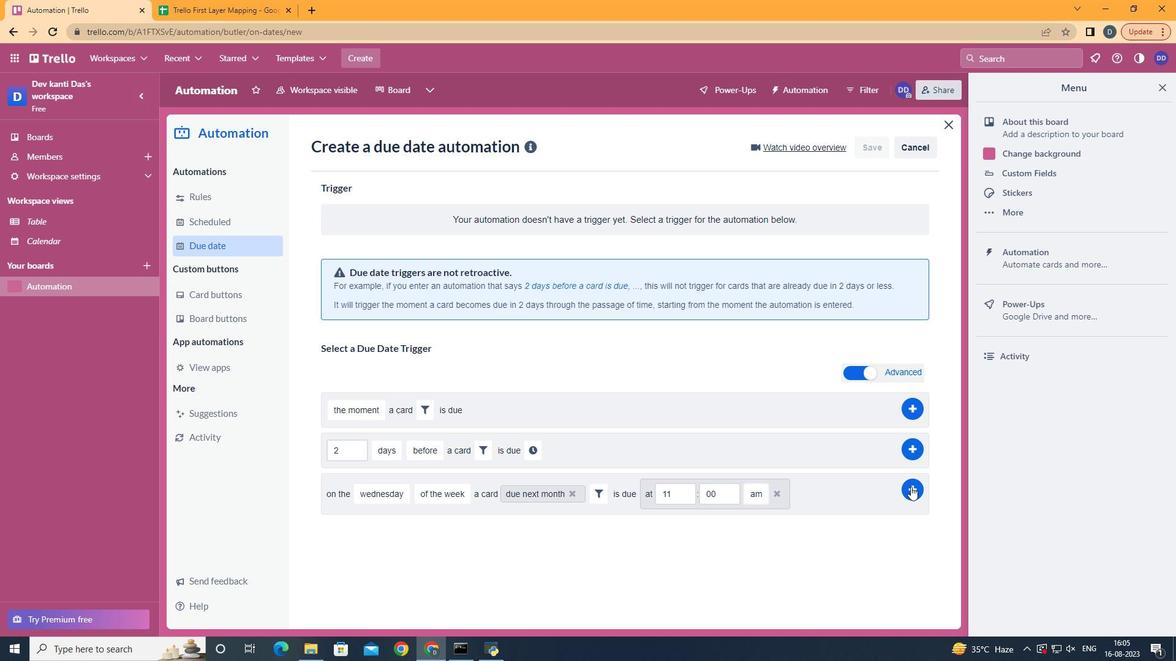 
Action: Mouse moved to (912, 488)
Screenshot: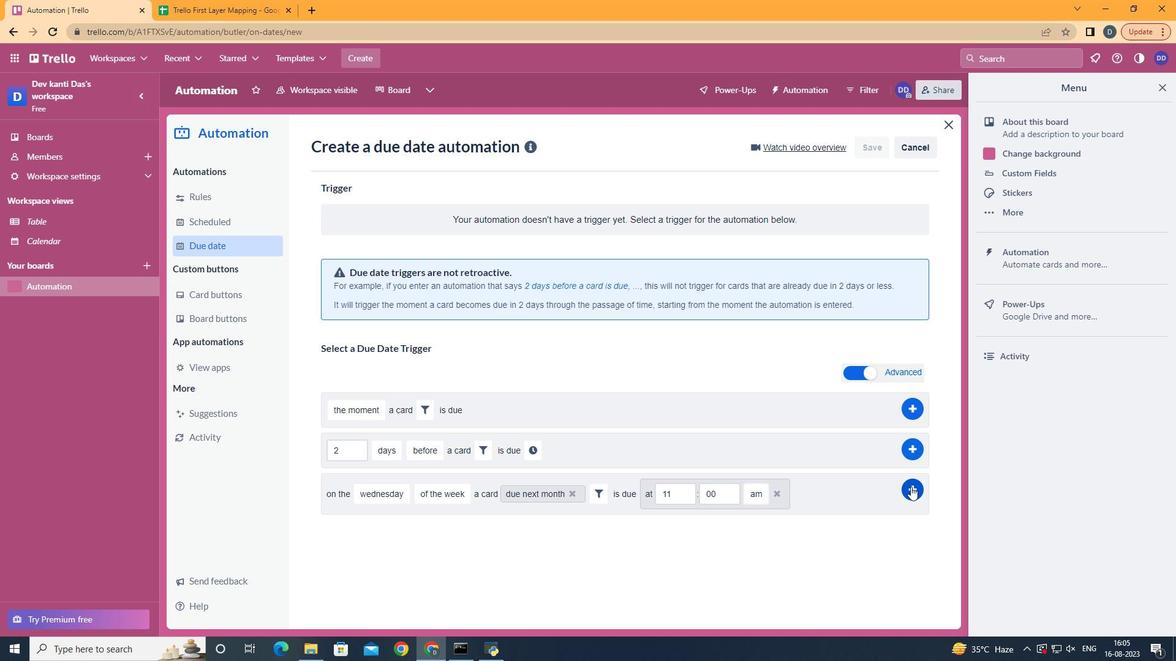 
Action: Mouse pressed left at (912, 488)
Screenshot: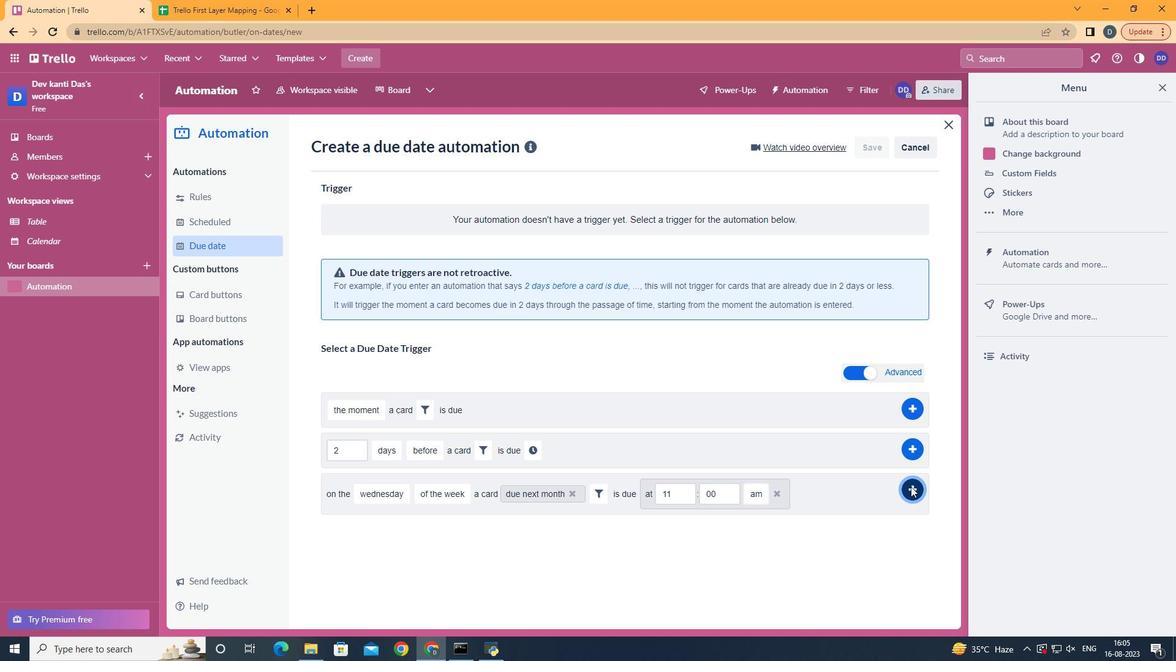 
